 Task: Navigate to the 'Issues' tab of the GitHub repository.
Action: Mouse moved to (38, 67)
Screenshot: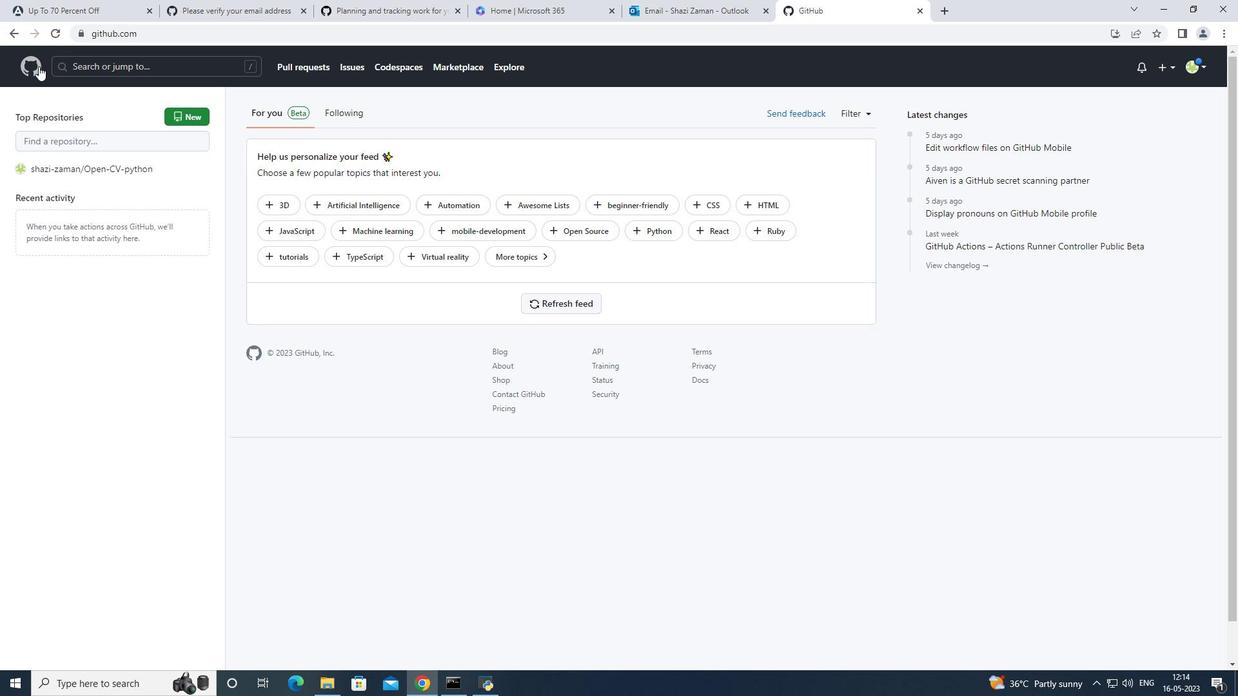 
Action: Mouse pressed left at (38, 67)
Screenshot: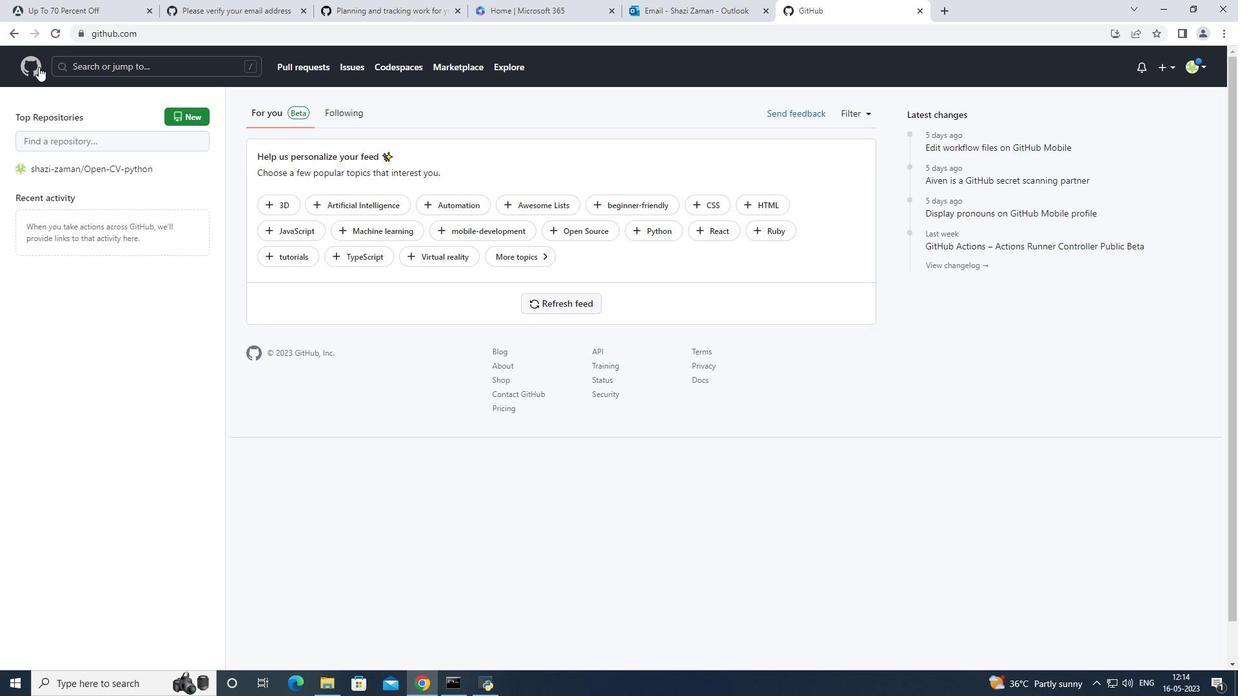 
Action: Mouse moved to (65, 170)
Screenshot: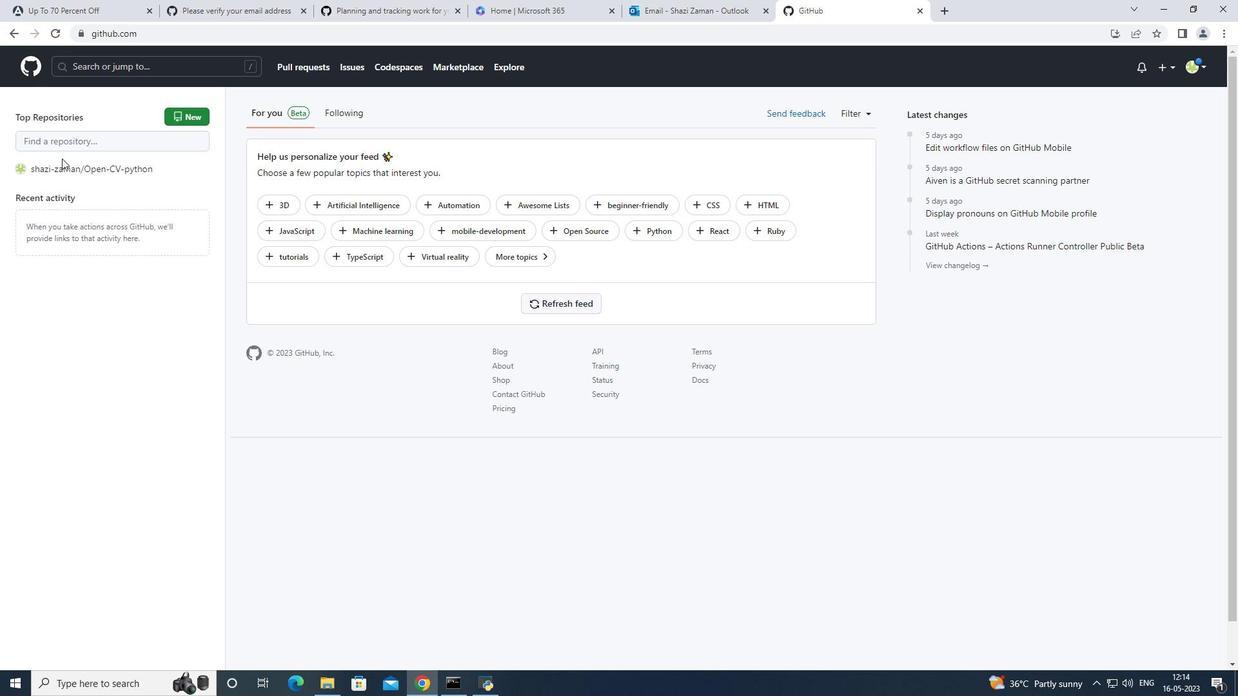 
Action: Mouse pressed left at (65, 170)
Screenshot: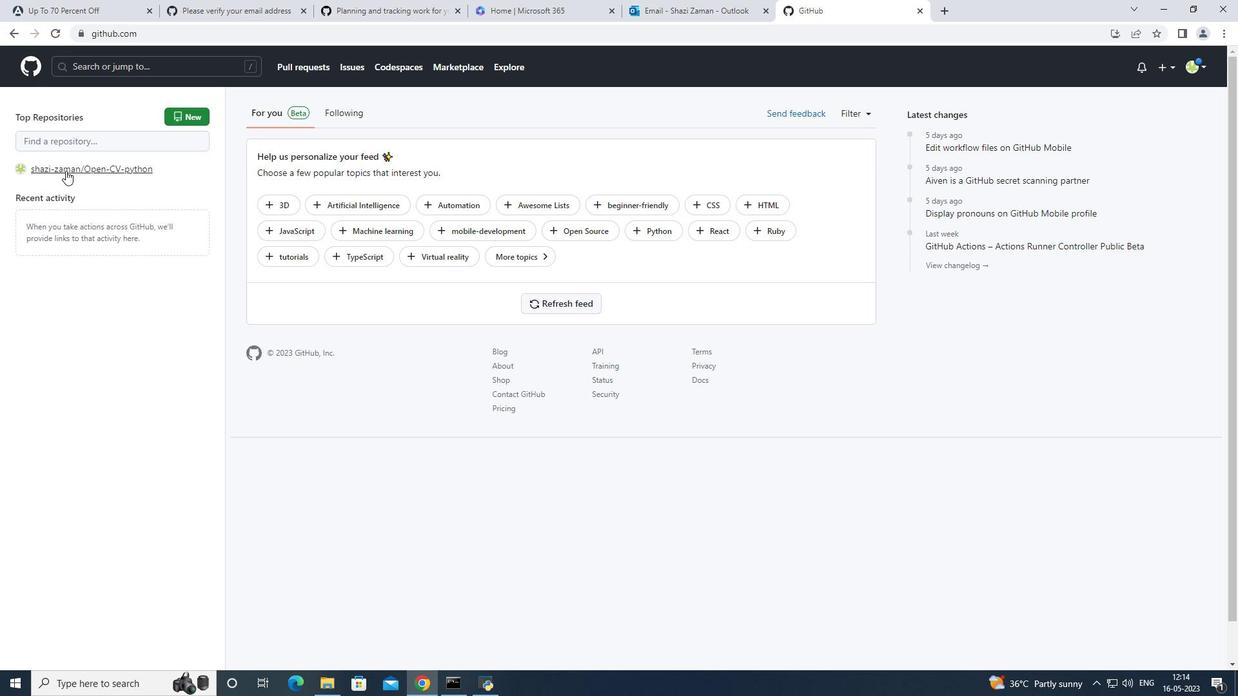 
Action: Mouse moved to (97, 146)
Screenshot: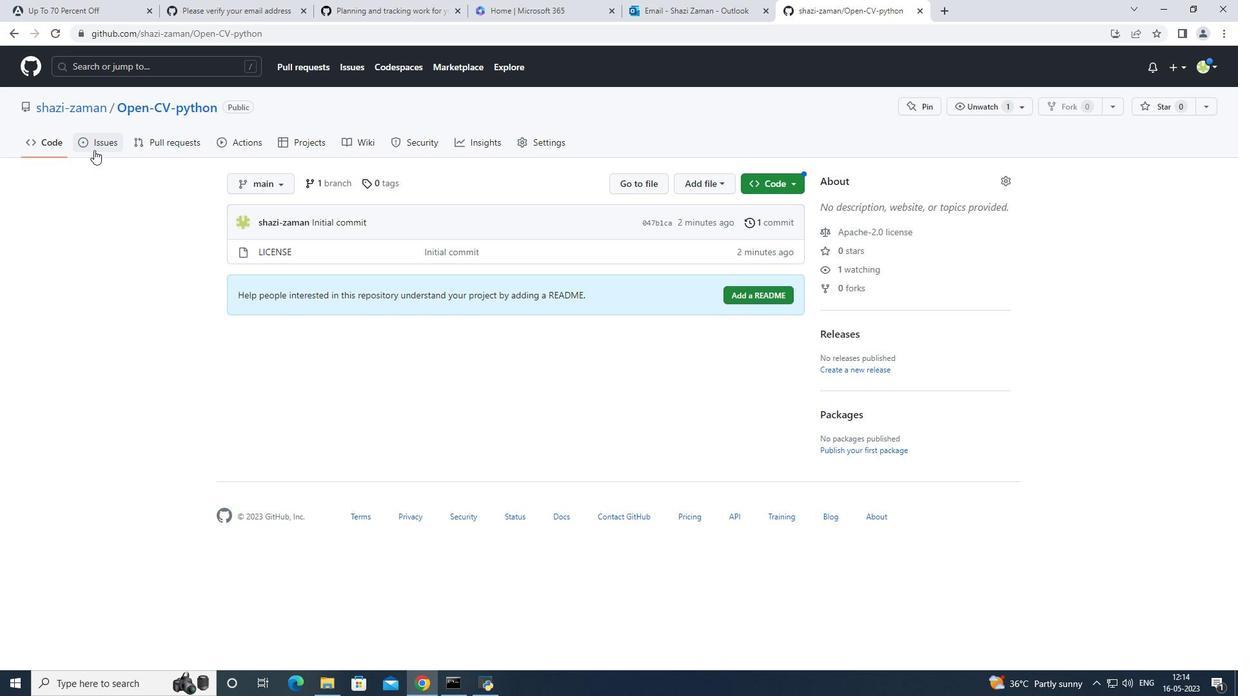 
Action: Mouse pressed left at (97, 146)
Screenshot: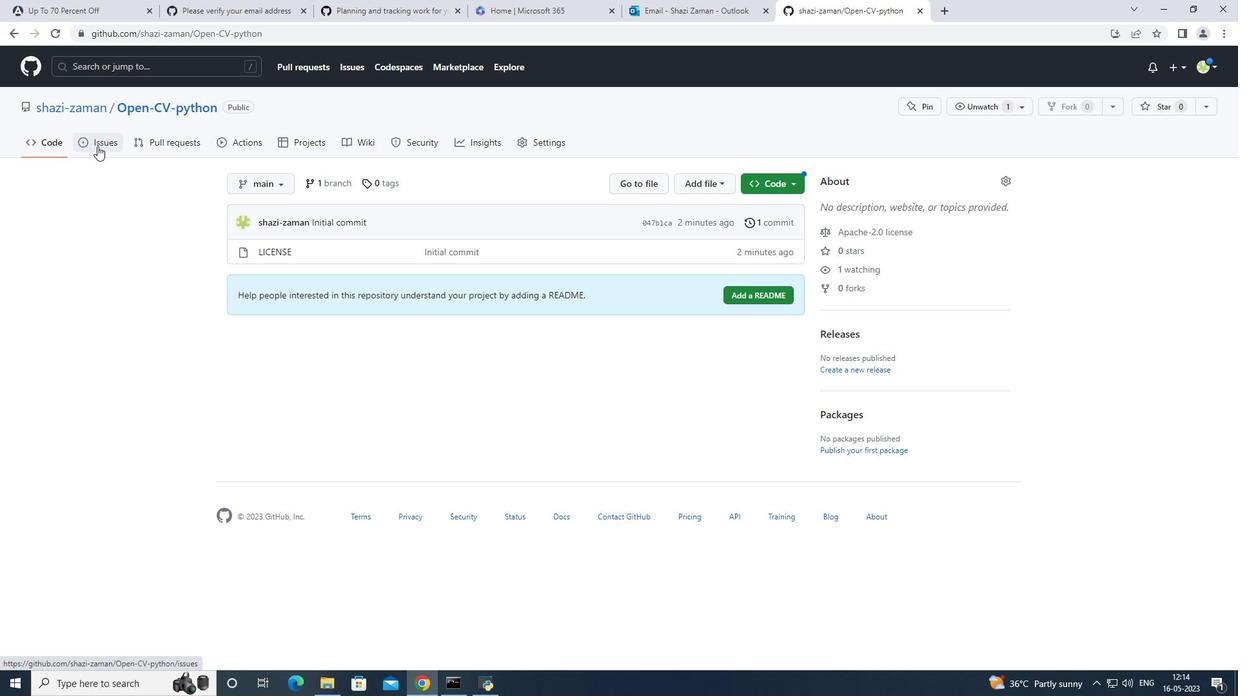 
Action: Mouse moved to (269, 218)
Screenshot: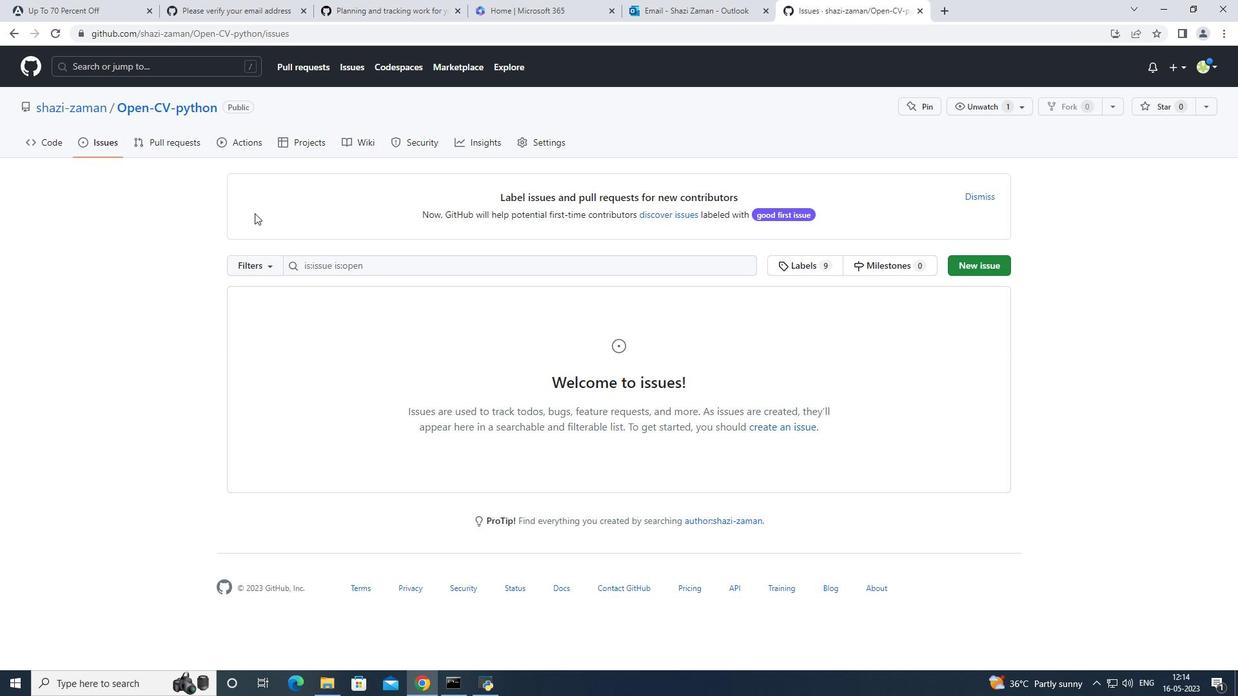 
